 Task: Delete slide.
Action: Mouse moved to (222, 85)
Screenshot: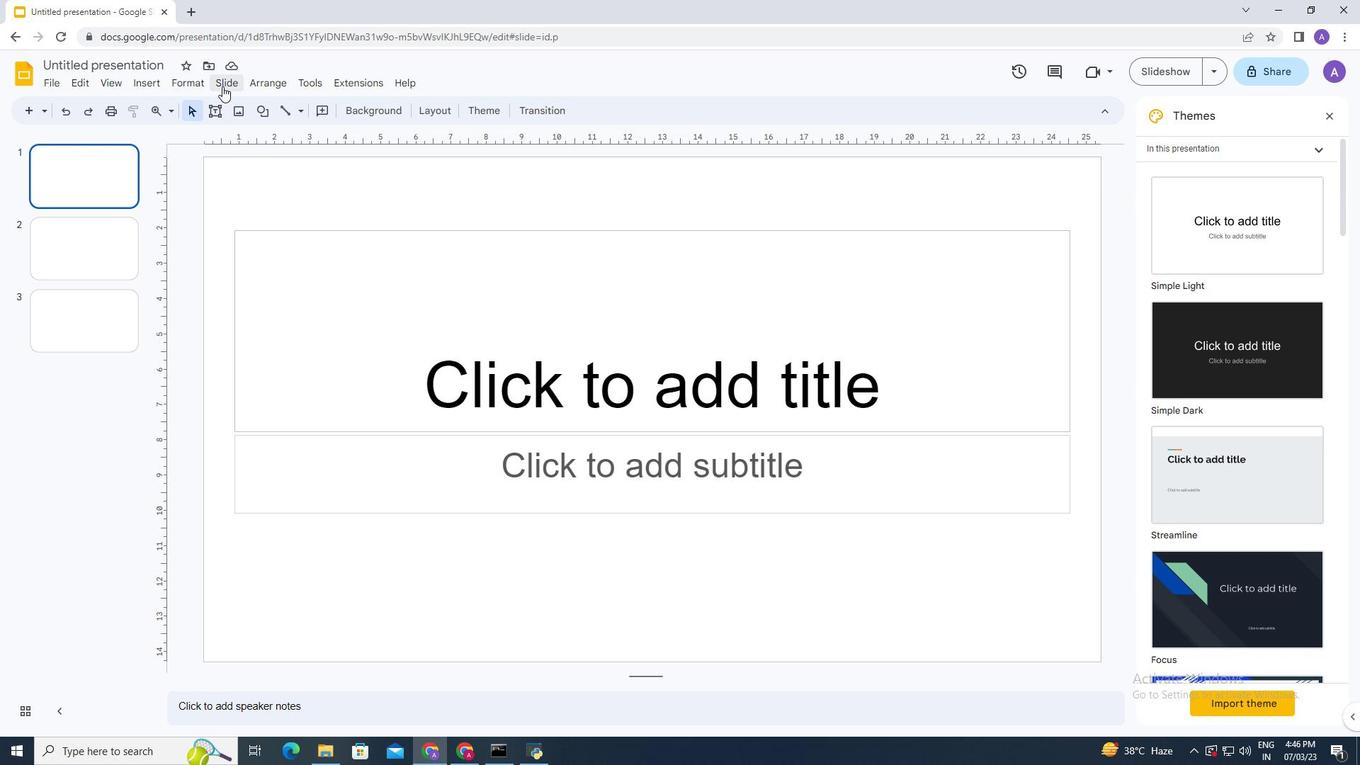 
Action: Mouse pressed left at (222, 85)
Screenshot: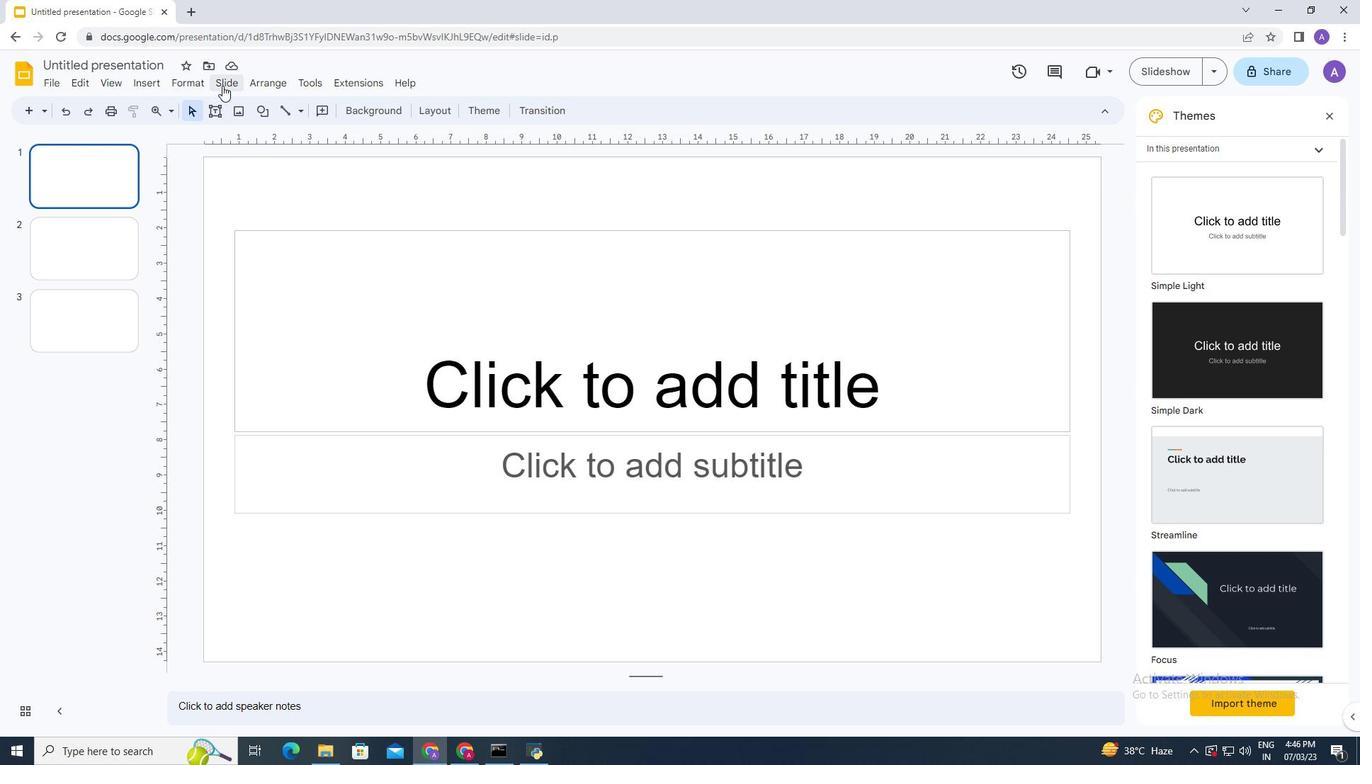 
Action: Mouse moved to (285, 151)
Screenshot: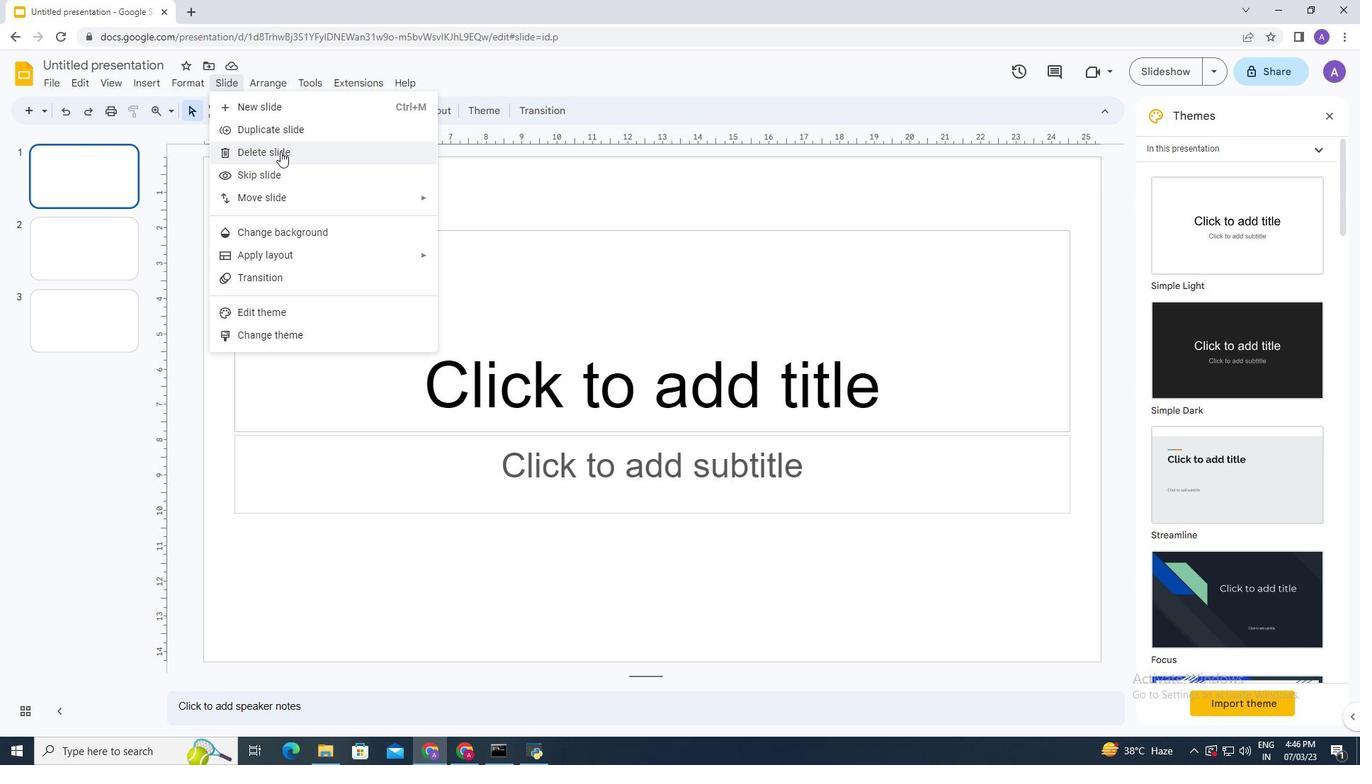 
Action: Mouse pressed left at (285, 151)
Screenshot: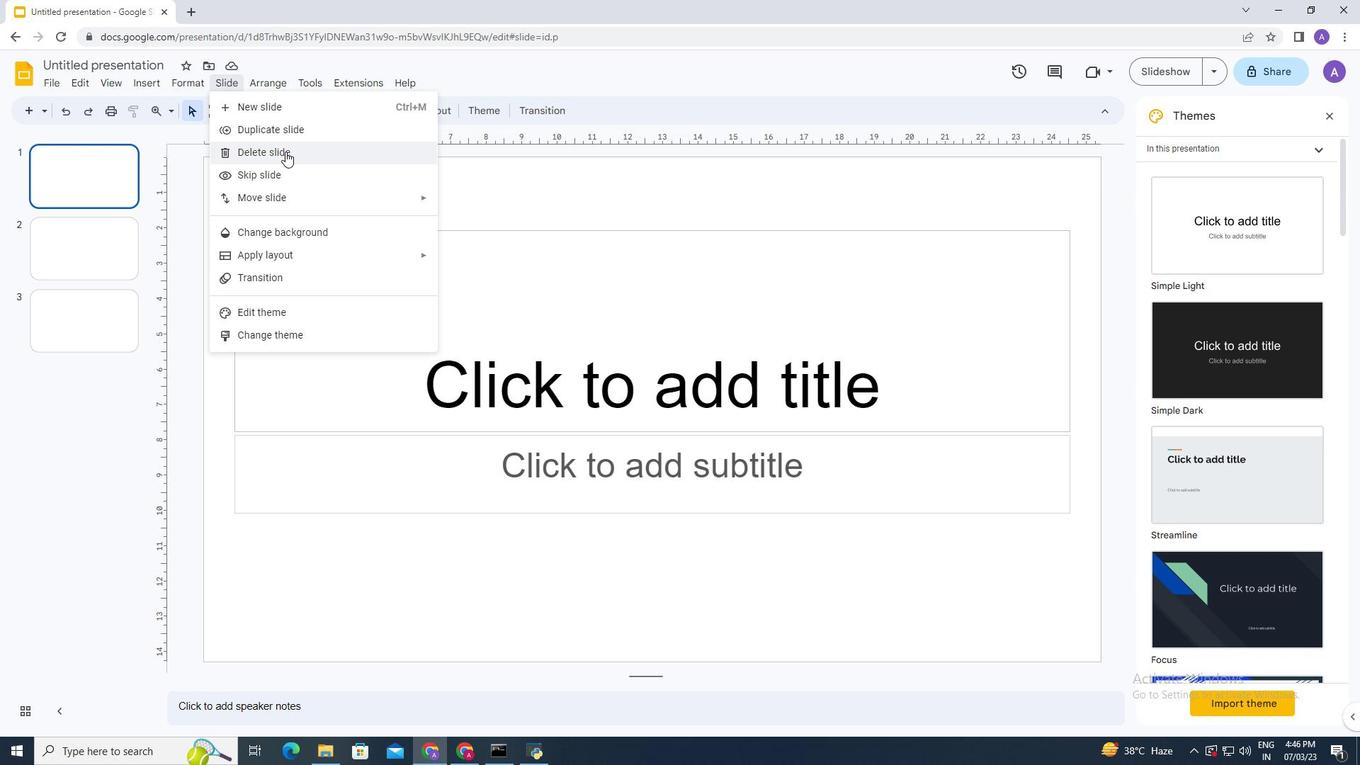 
Action: Mouse moved to (63, 334)
Screenshot: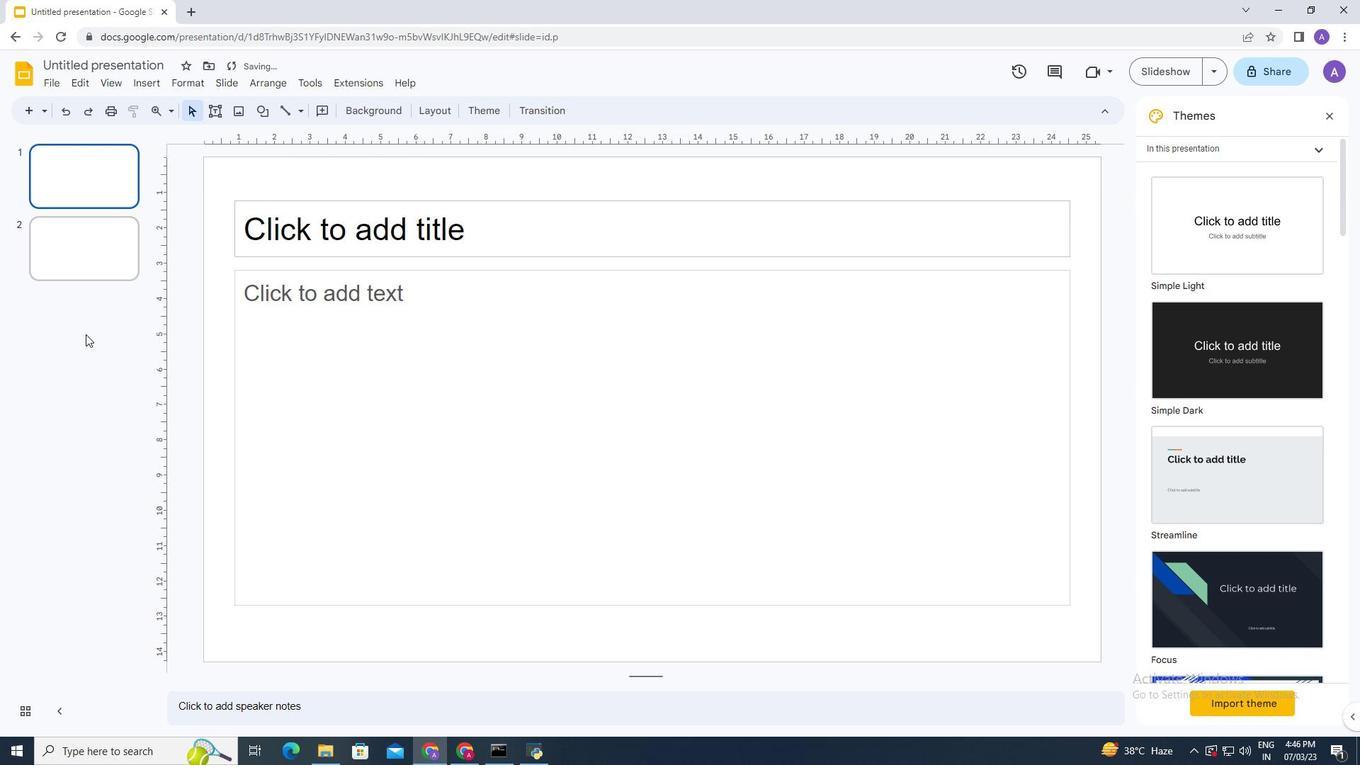 
